 Task: Create List Benefits in Board Product Development to Workspace Information Management. Create List Test Drive in Board User Experience Design to Workspace Information Management. Create List Buy Now in Board IT Infrastructure Planning and Optimization to Workspace Information Management
Action: Mouse moved to (509, 130)
Screenshot: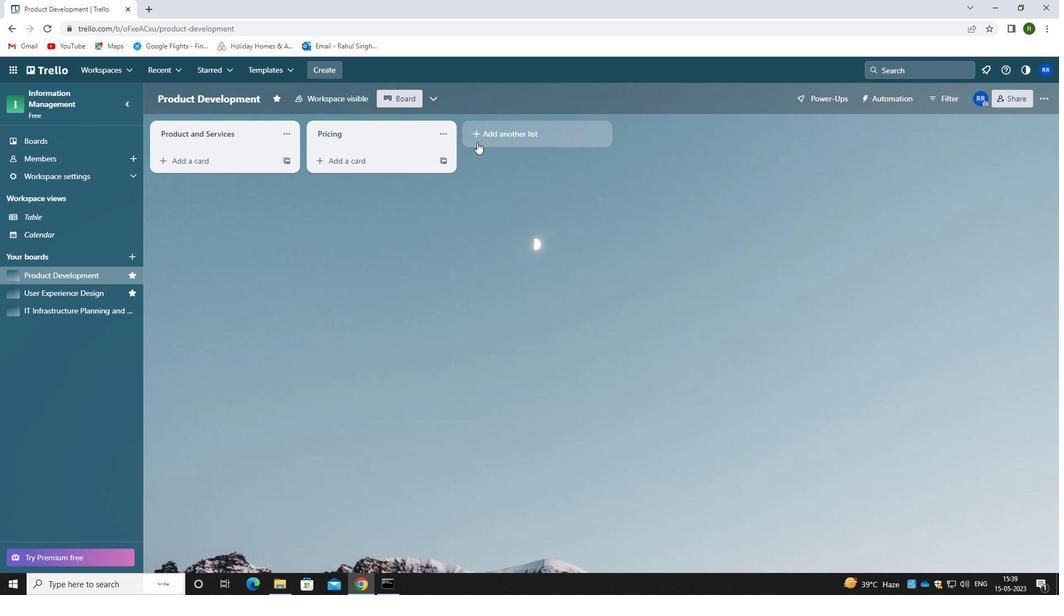 
Action: Mouse pressed left at (509, 130)
Screenshot: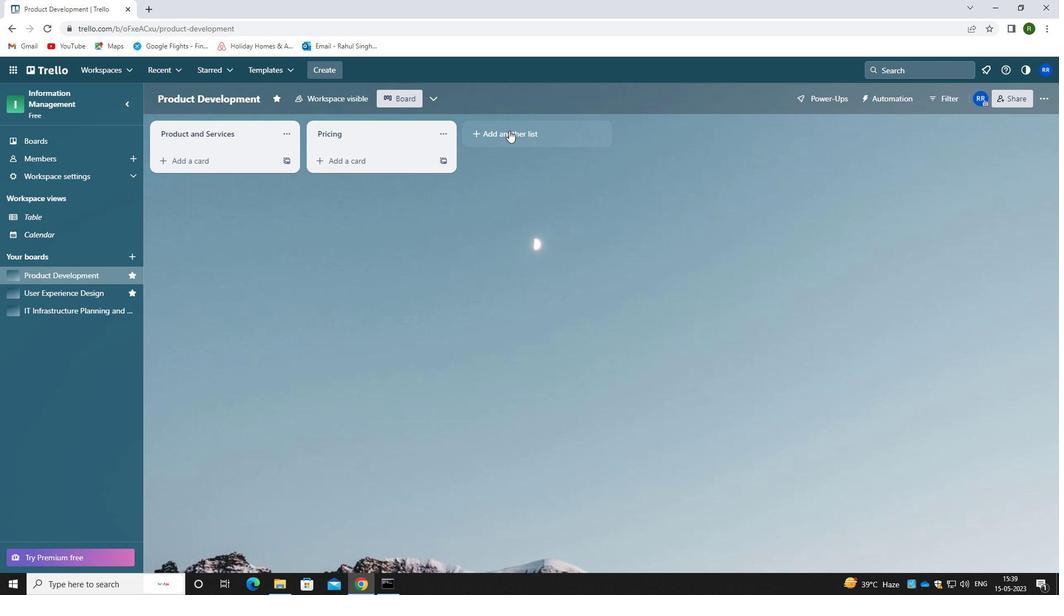 
Action: Mouse moved to (482, 148)
Screenshot: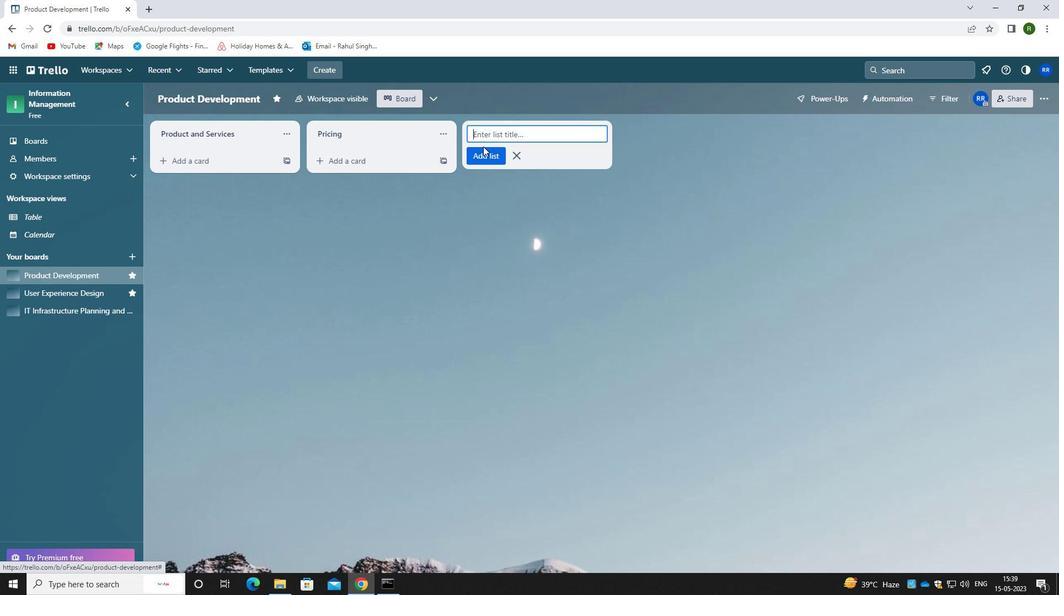 
Action: Key pressed <Key.caps_lock>b<Key.caps_lock>enifits
Screenshot: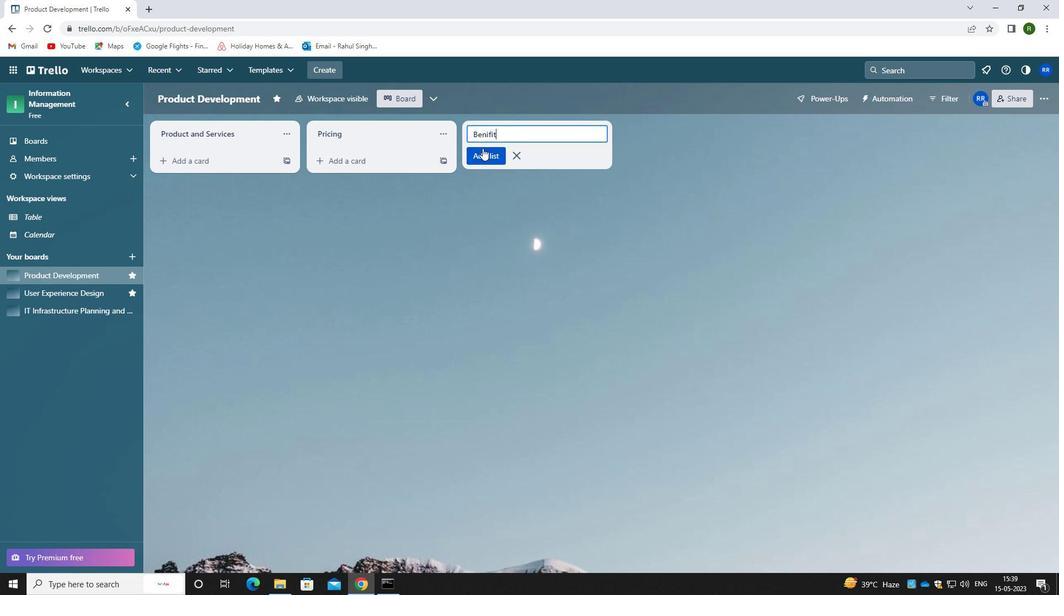 
Action: Mouse moved to (490, 137)
Screenshot: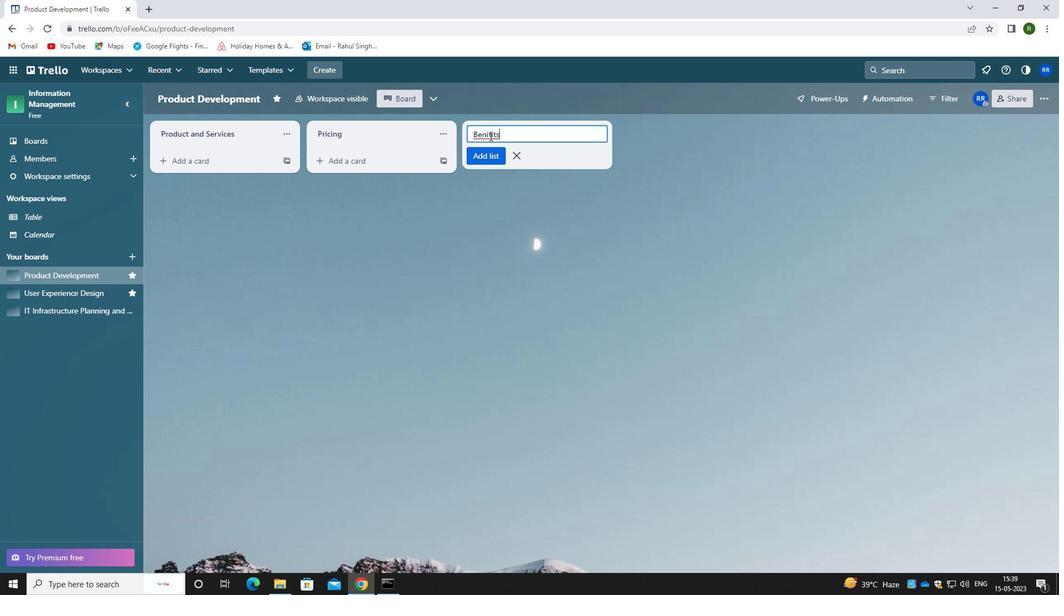 
Action: Key pressed <Key.left><Key.left><Key.left><Key.left><Key.backspace>r<Key.backspace>e
Screenshot: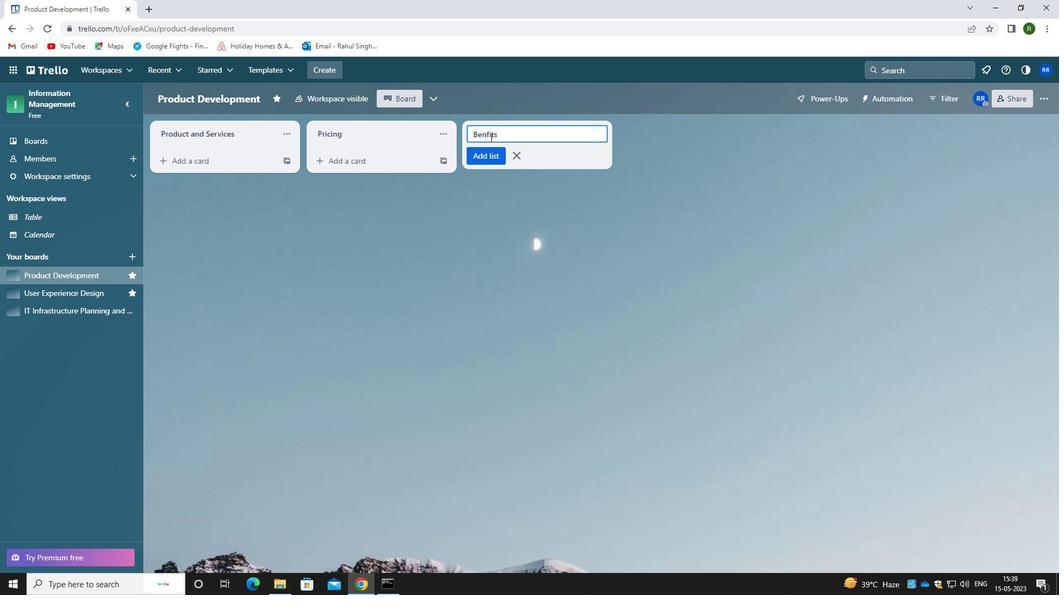 
Action: Mouse moved to (489, 154)
Screenshot: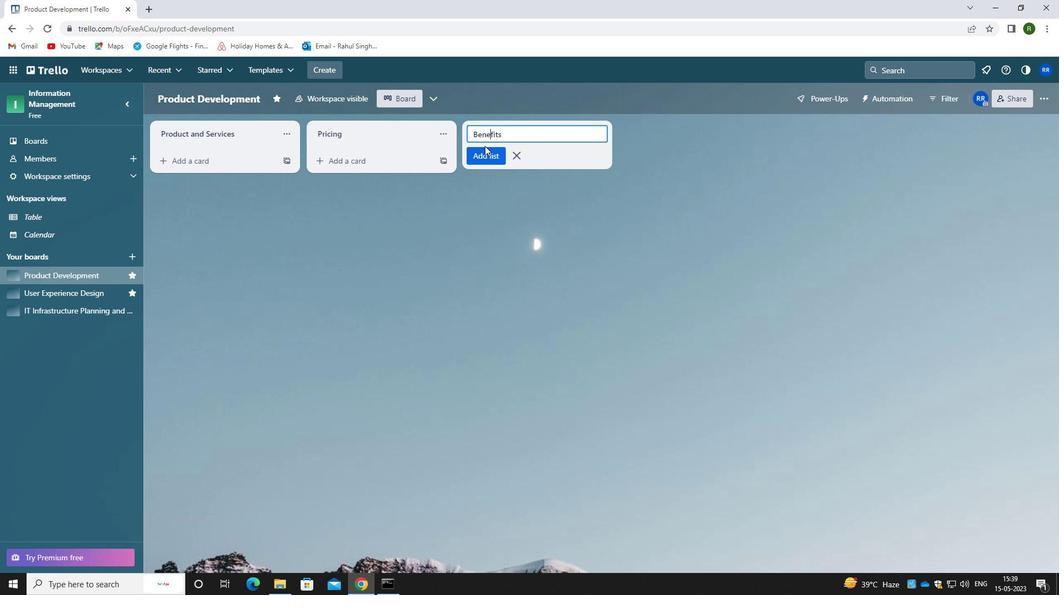 
Action: Mouse pressed left at (489, 154)
Screenshot: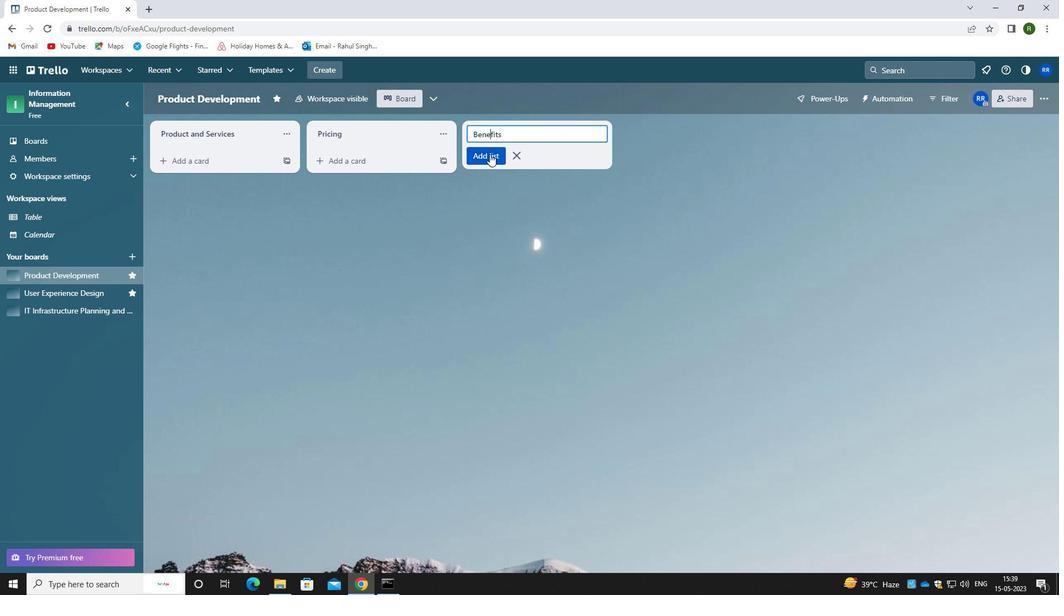 
Action: Mouse moved to (63, 295)
Screenshot: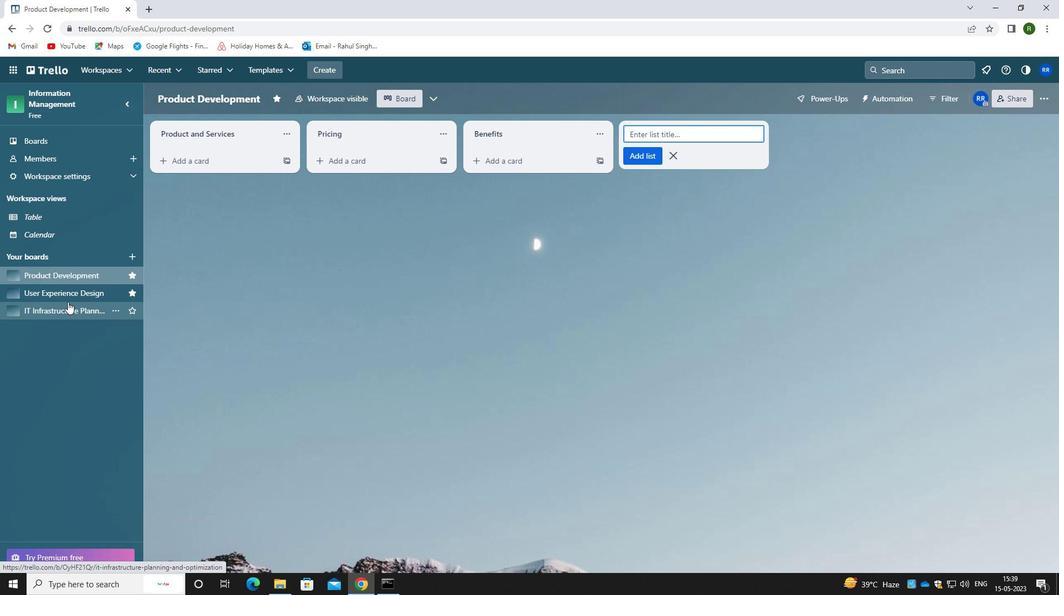 
Action: Mouse pressed left at (63, 295)
Screenshot: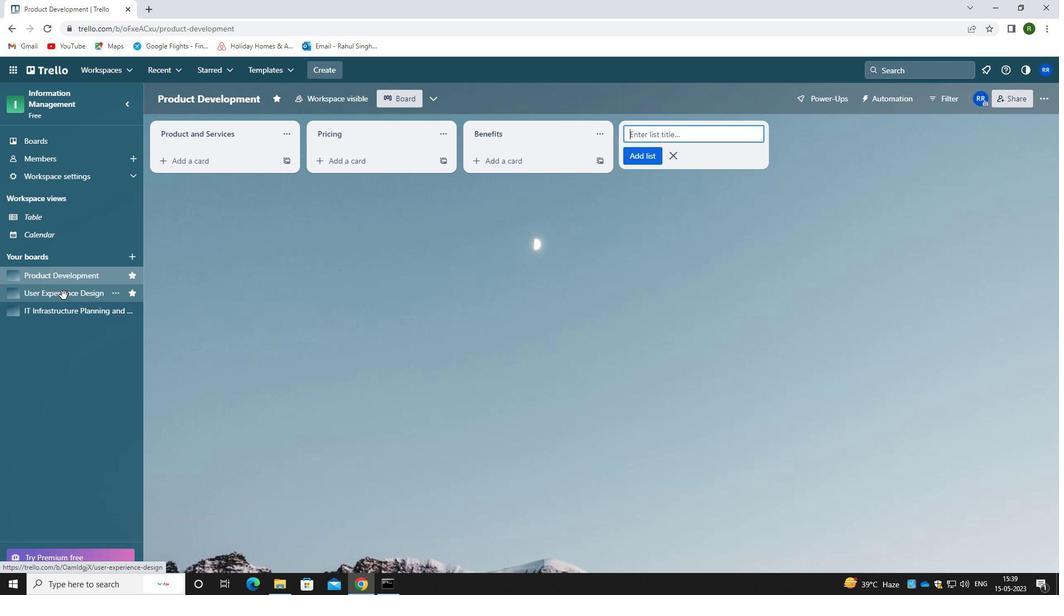
Action: Mouse moved to (524, 137)
Screenshot: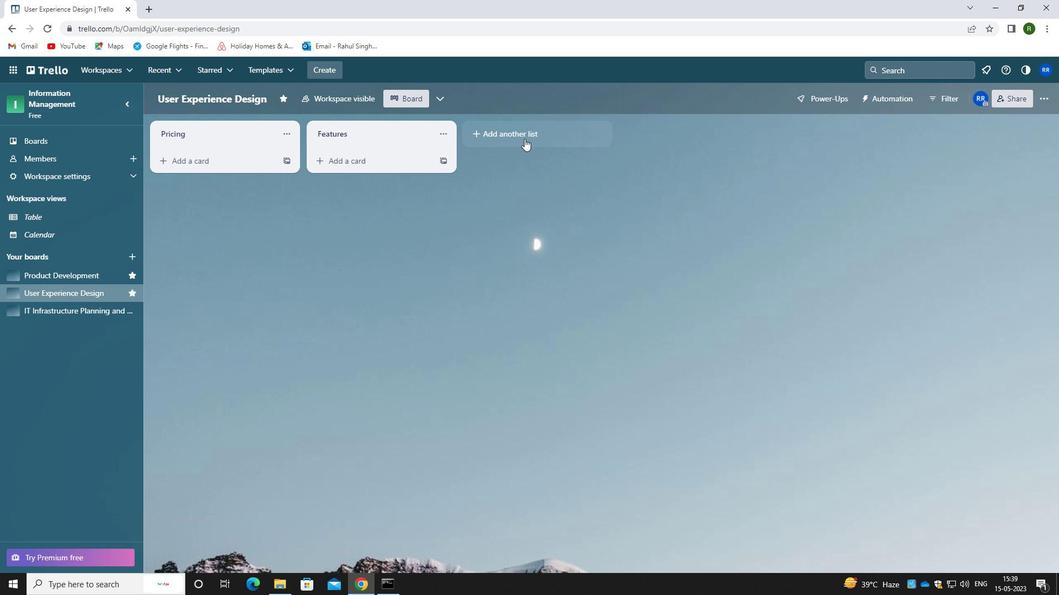 
Action: Mouse pressed left at (524, 137)
Screenshot: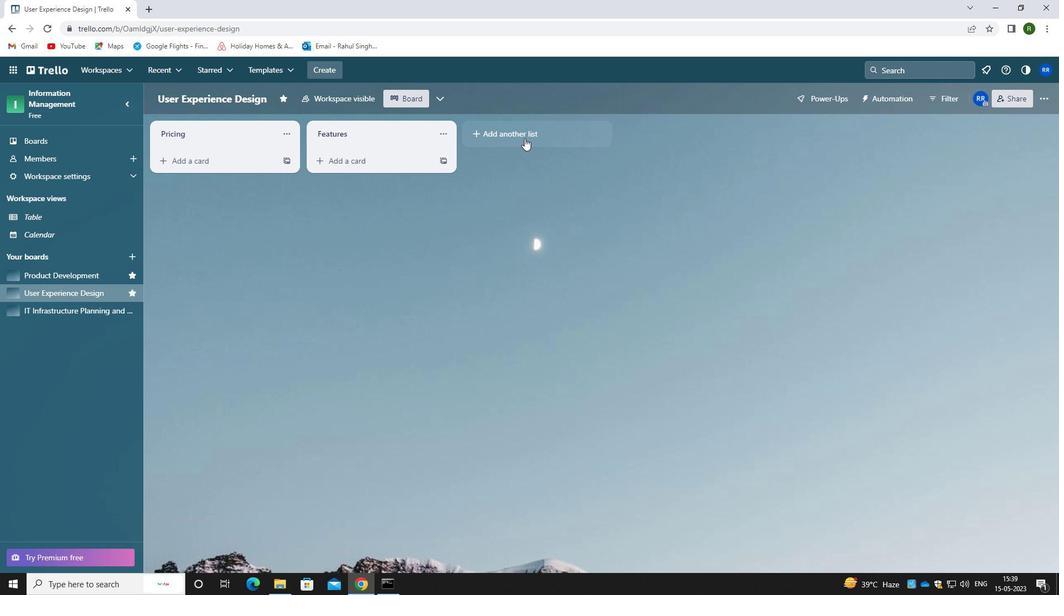 
Action: Mouse moved to (488, 133)
Screenshot: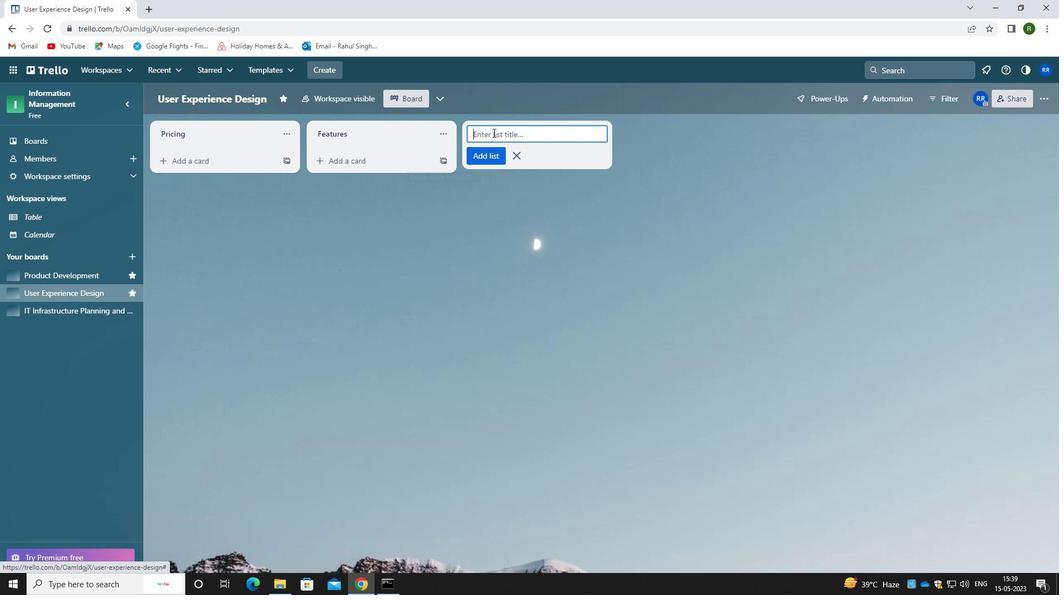 
Action: Key pressed <Key.caps_lock>t<Key.caps_lock>est<Key.space><Key.caps_lock>d<Key.caps_lock>rive
Screenshot: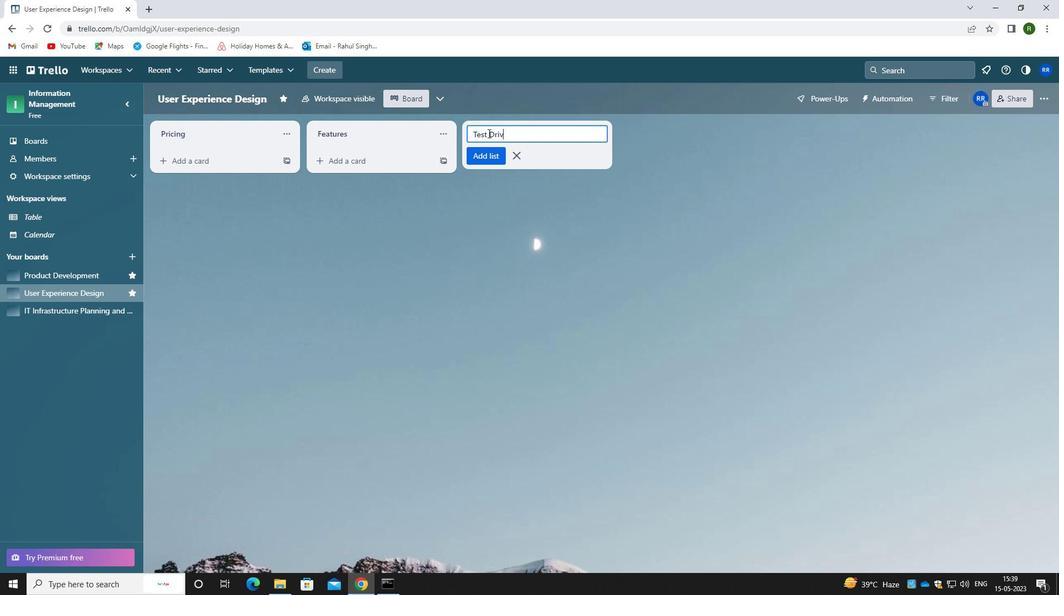 
Action: Mouse moved to (487, 162)
Screenshot: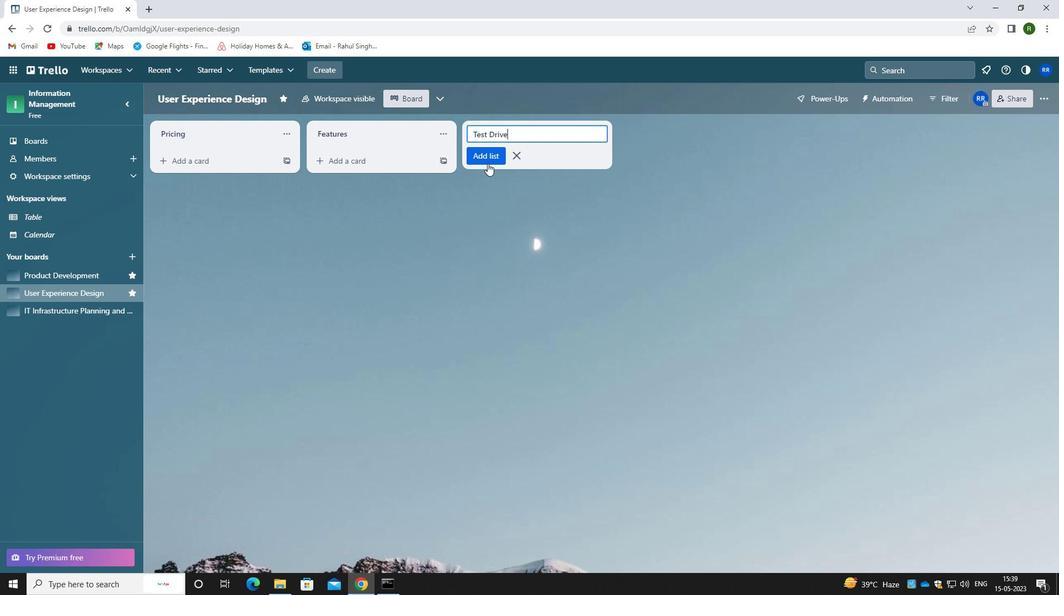 
Action: Mouse pressed left at (487, 162)
Screenshot: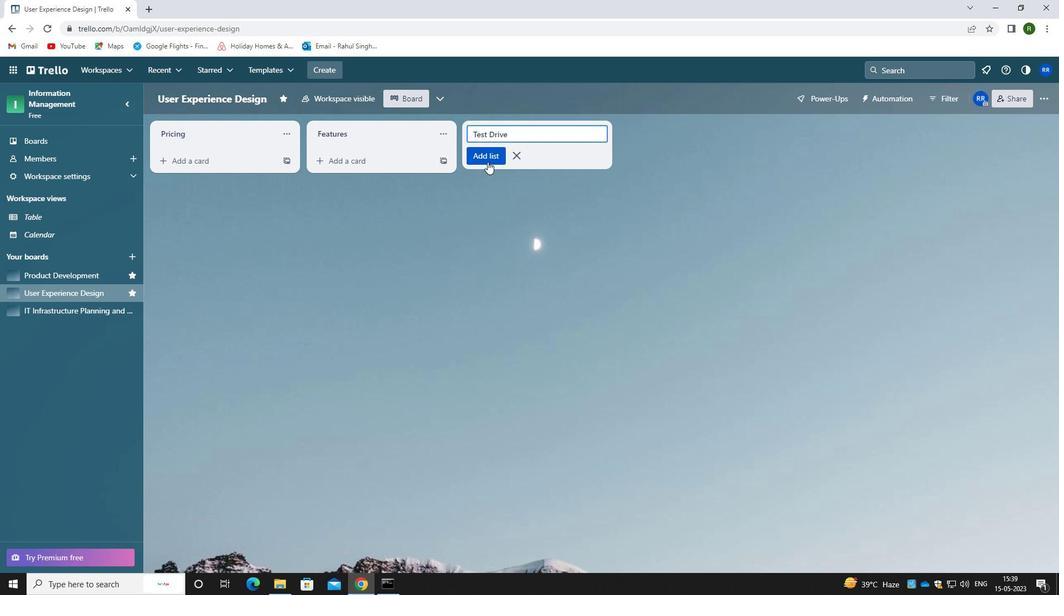 
Action: Mouse moved to (61, 315)
Screenshot: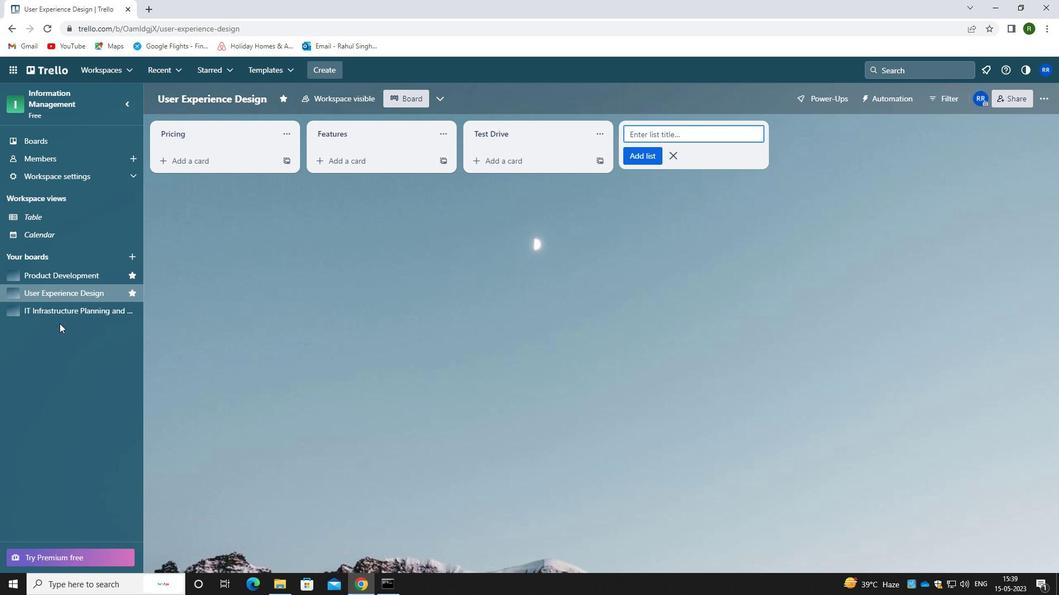 
Action: Mouse pressed left at (61, 315)
Screenshot: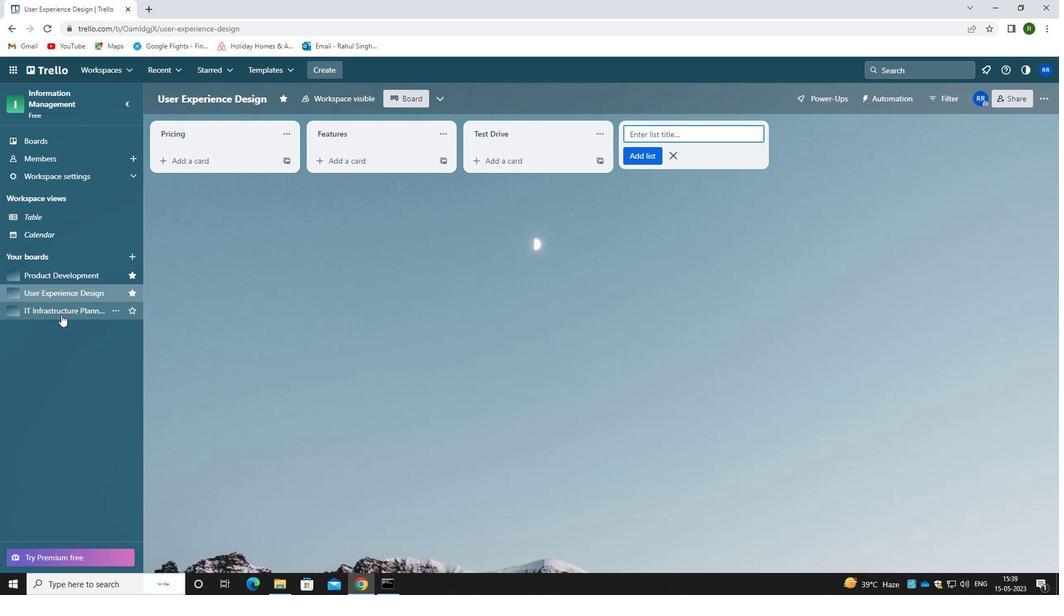 
Action: Mouse moved to (514, 134)
Screenshot: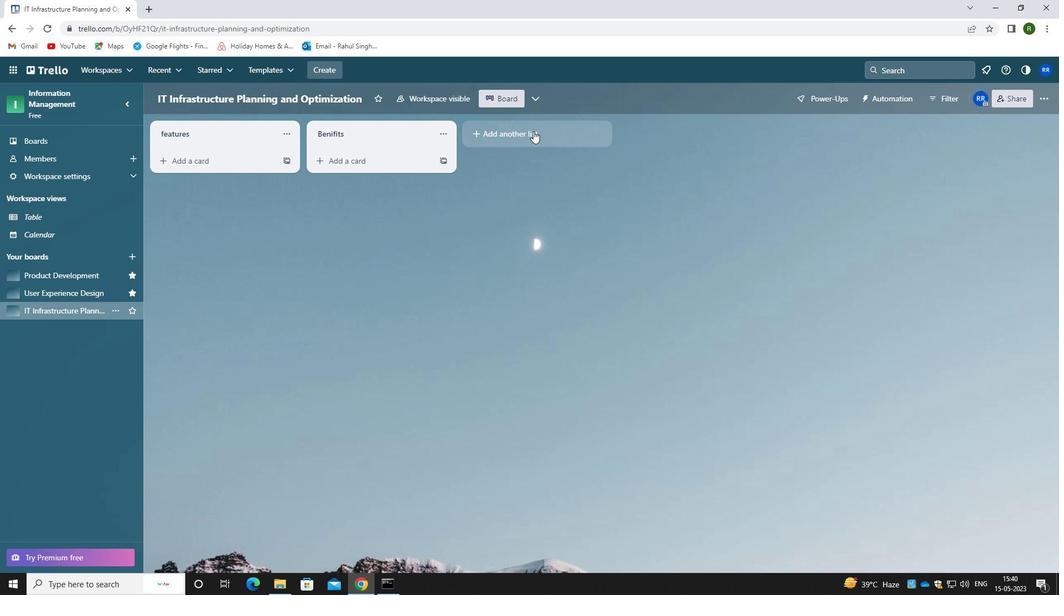 
Action: Mouse pressed left at (514, 134)
Screenshot: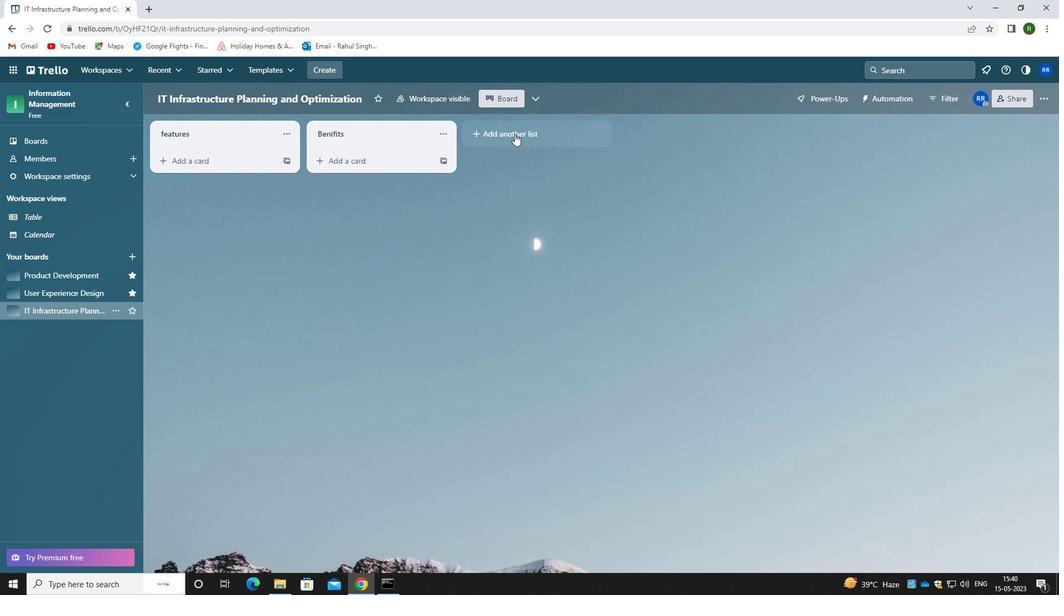 
Action: Mouse moved to (510, 139)
Screenshot: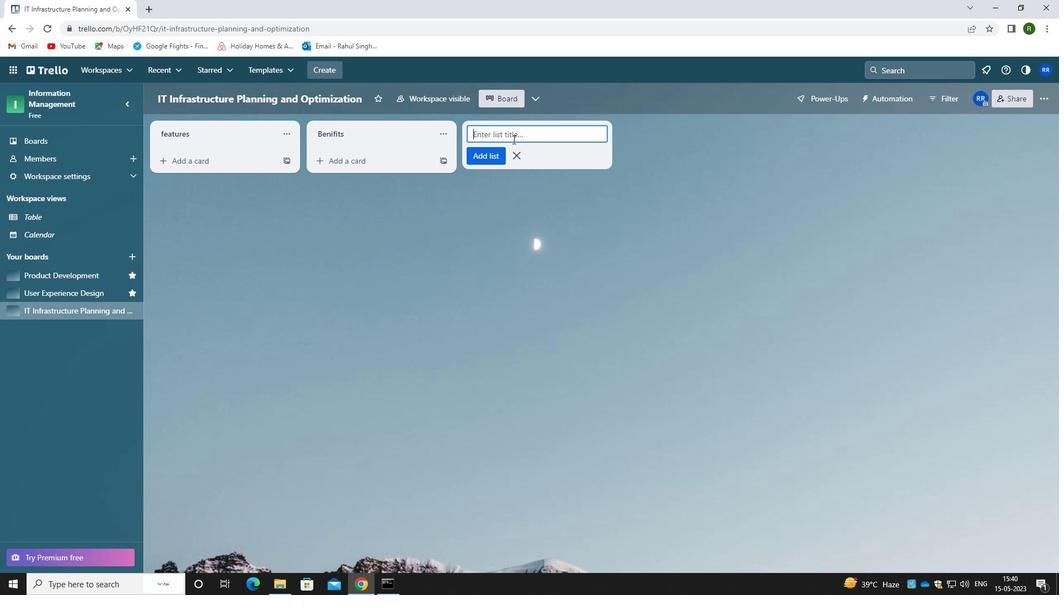 
Action: Key pressed <Key.shift>BUY<Key.space><Key.shift>NOW
Screenshot: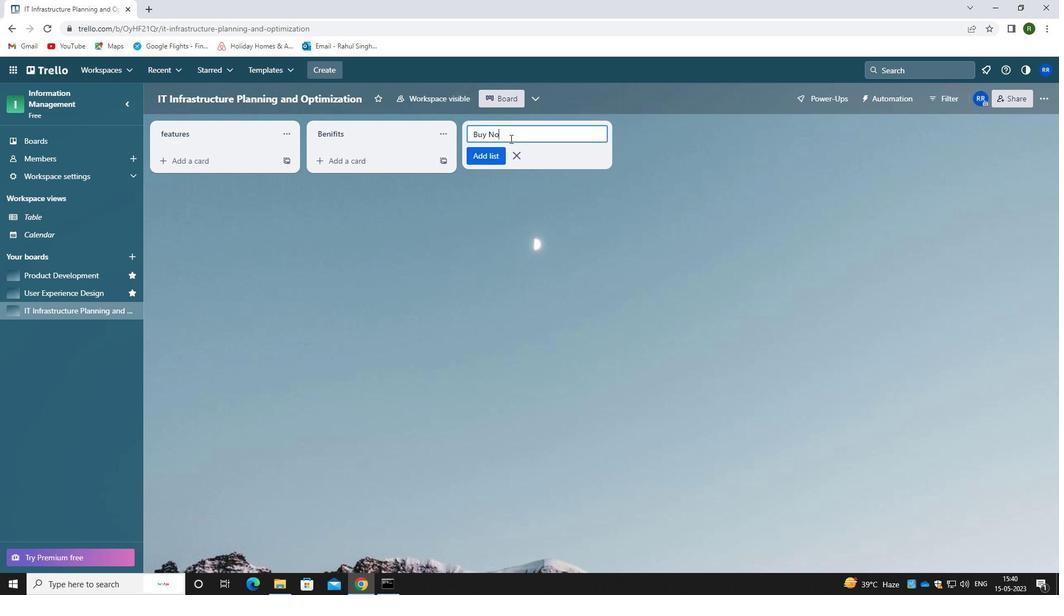 
Action: Mouse moved to (492, 157)
Screenshot: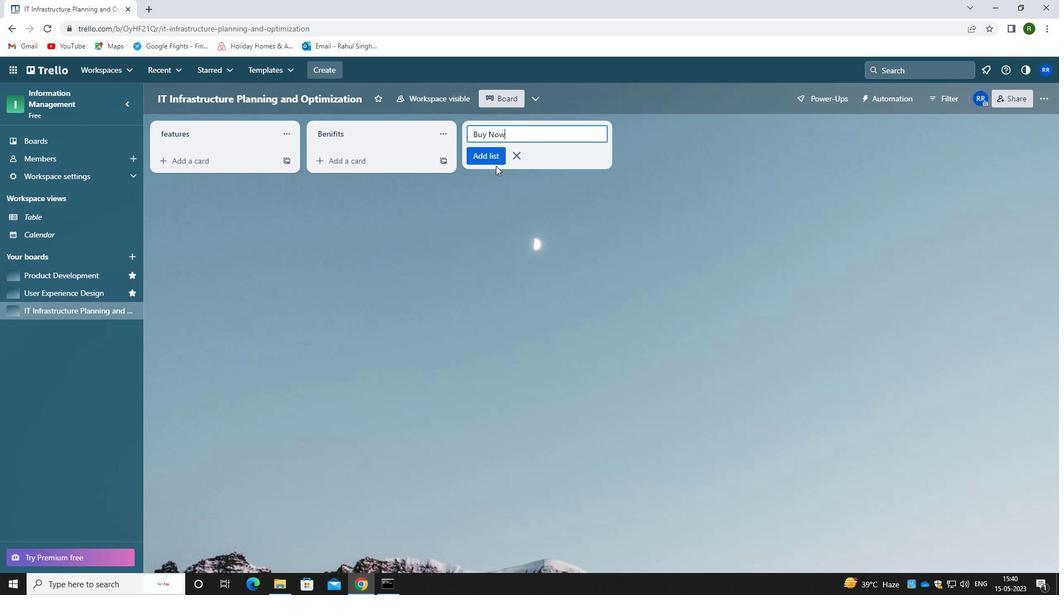 
Action: Mouse pressed left at (492, 157)
Screenshot: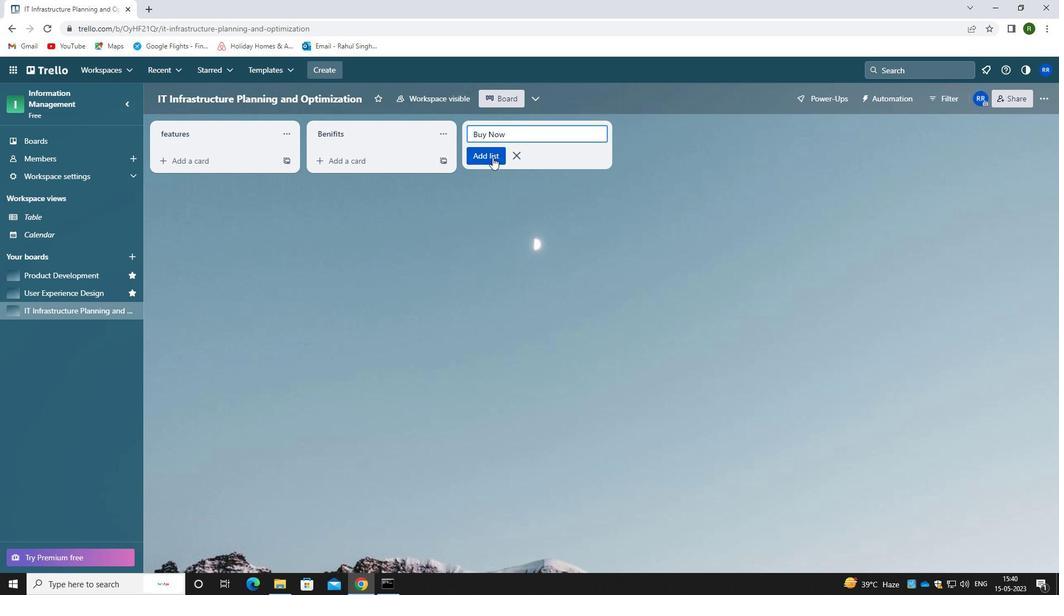 
Action: Mouse moved to (444, 269)
Screenshot: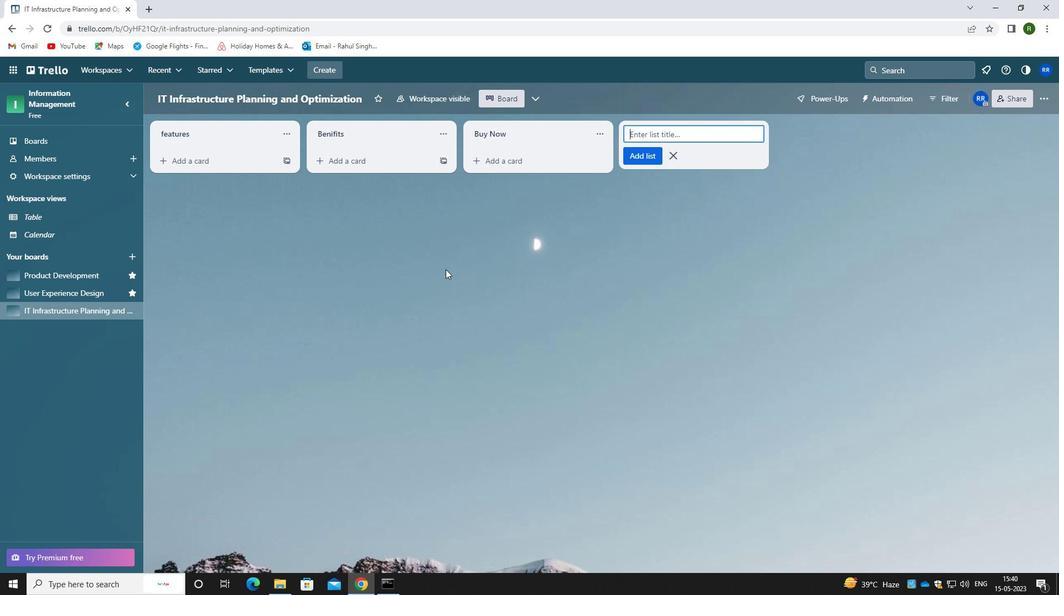 
Action: Mouse pressed left at (444, 269)
Screenshot: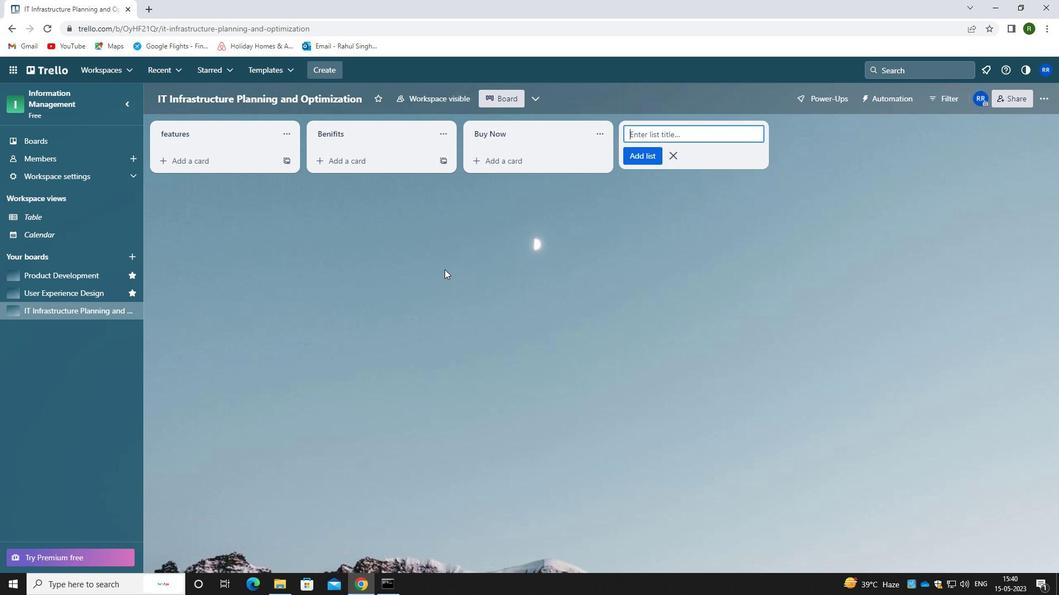 
